 Task: Create a sub task Release to Production / Go Live for the task  Upgrade and migrate company data analytics to a cloud-based solution in the project AmberDrive , assign it to team member softage.3@softage.net and update the status of the sub task to  On Track  , set the priority of the sub task to Low
Action: Mouse moved to (587, 434)
Screenshot: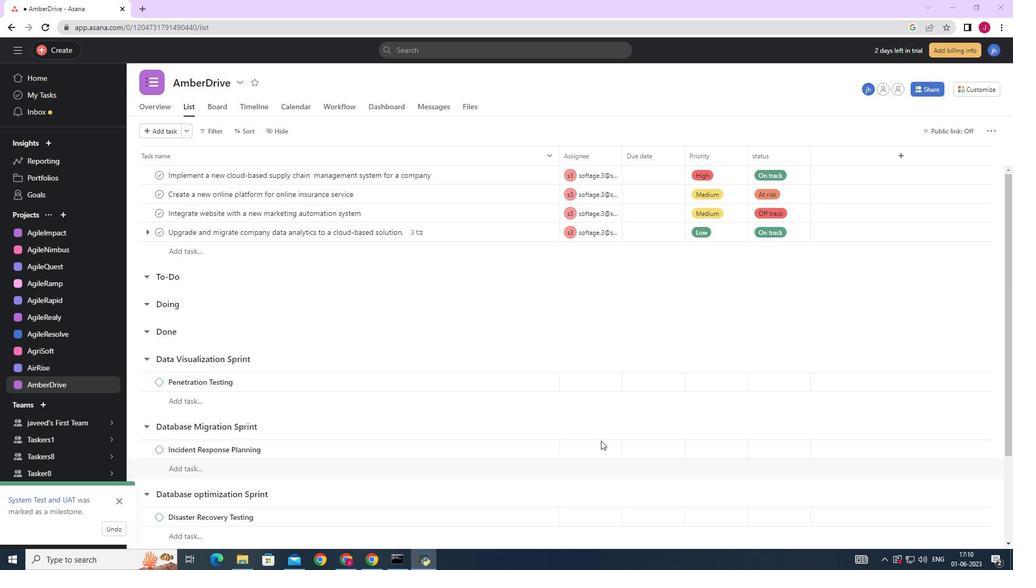 
Action: Mouse scrolled (587, 434) with delta (0, 0)
Screenshot: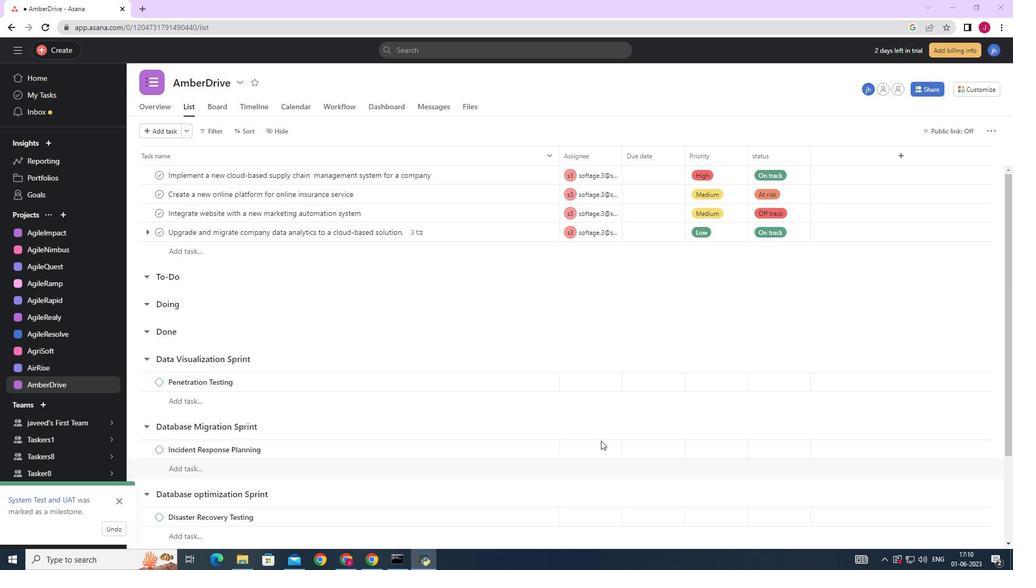 
Action: Mouse scrolled (587, 434) with delta (0, 0)
Screenshot: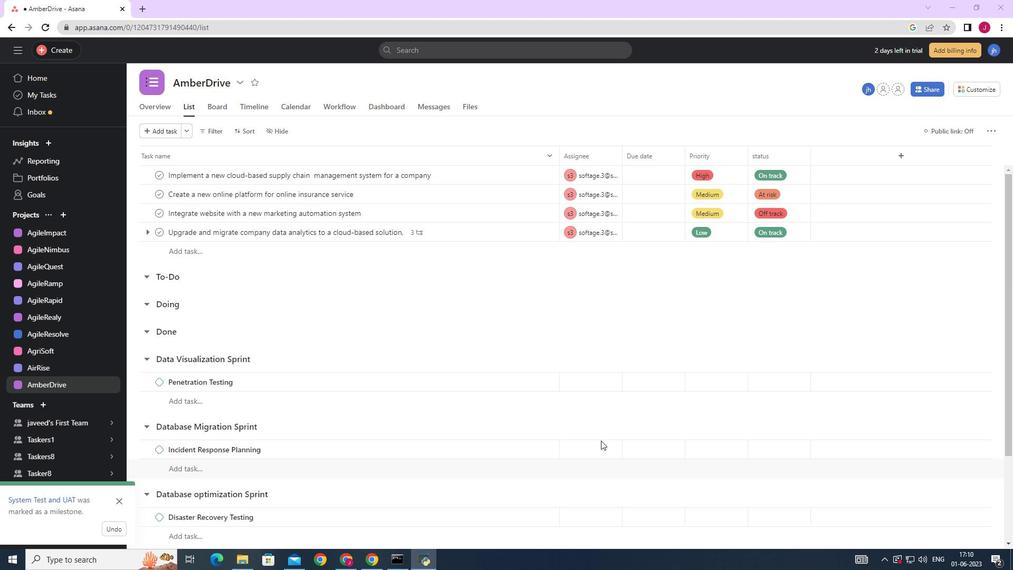 
Action: Mouse scrolled (587, 434) with delta (0, 0)
Screenshot: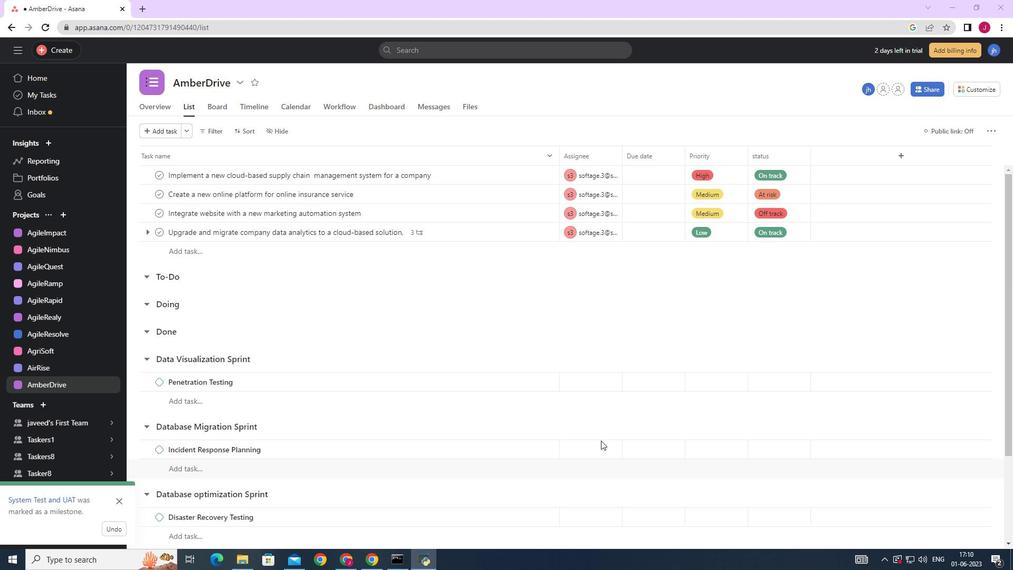 
Action: Mouse moved to (585, 434)
Screenshot: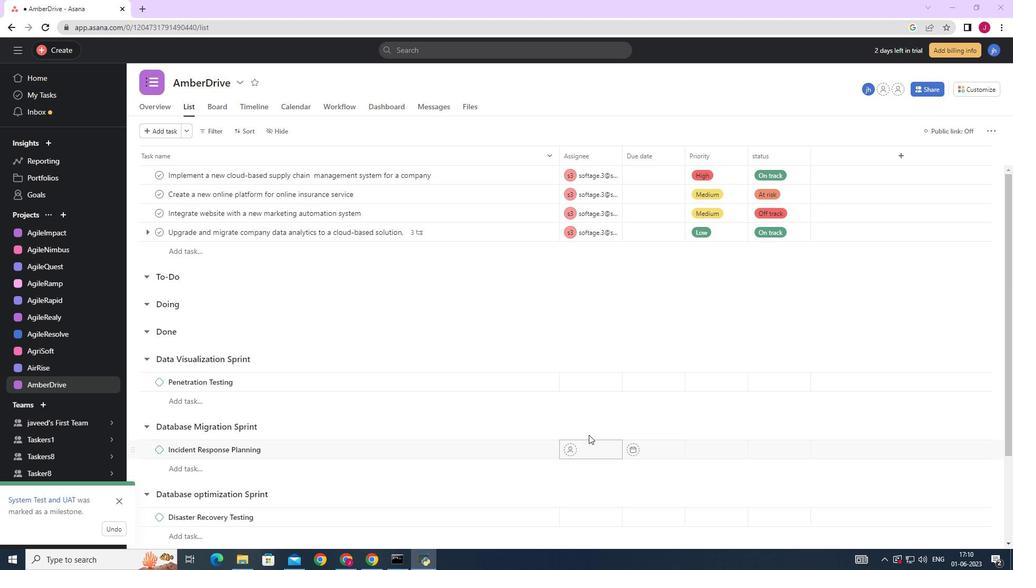 
Action: Mouse scrolled (586, 434) with delta (0, 0)
Screenshot: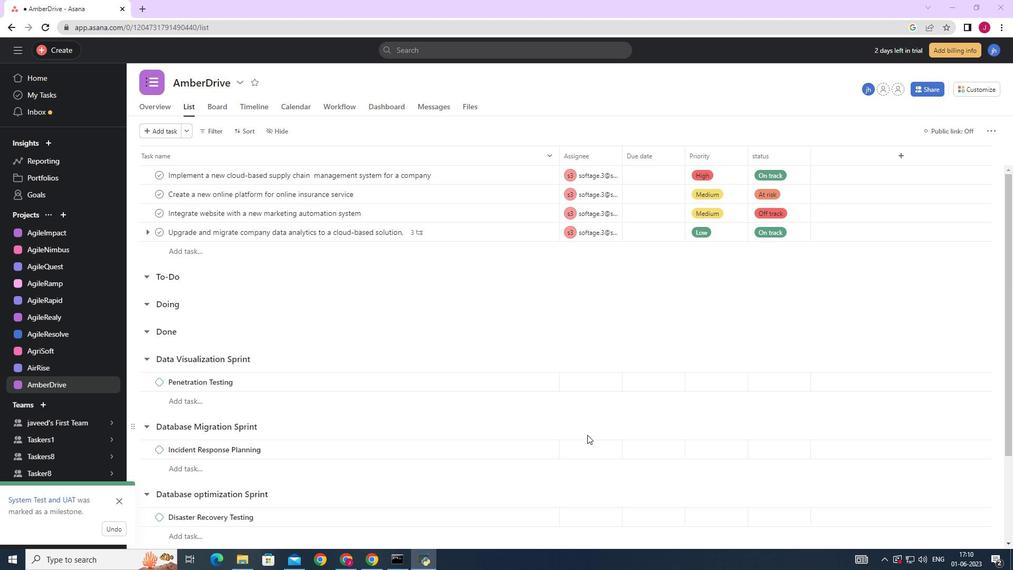 
Action: Mouse moved to (436, 306)
Screenshot: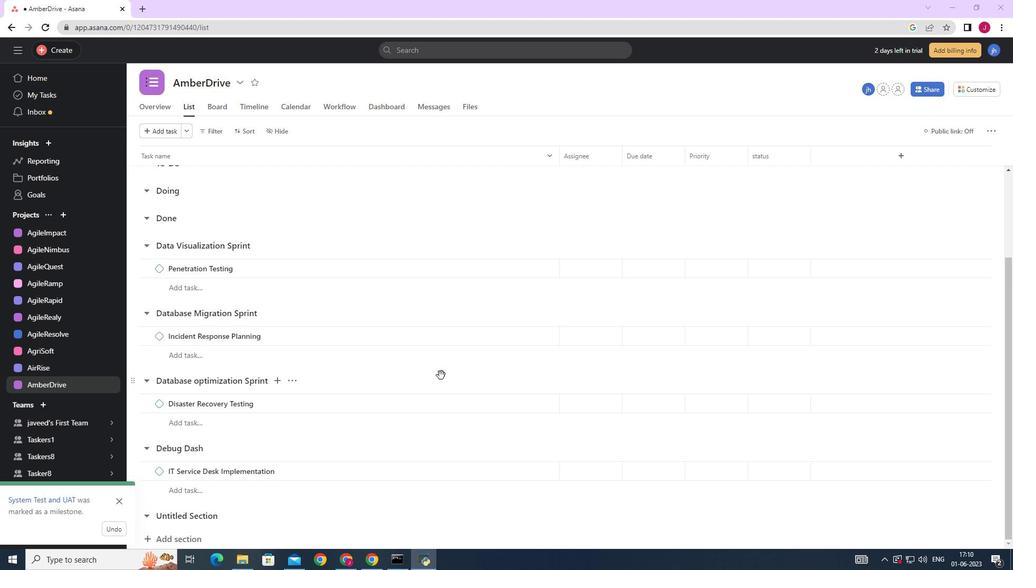 
Action: Mouse scrolled (441, 374) with delta (0, 0)
Screenshot: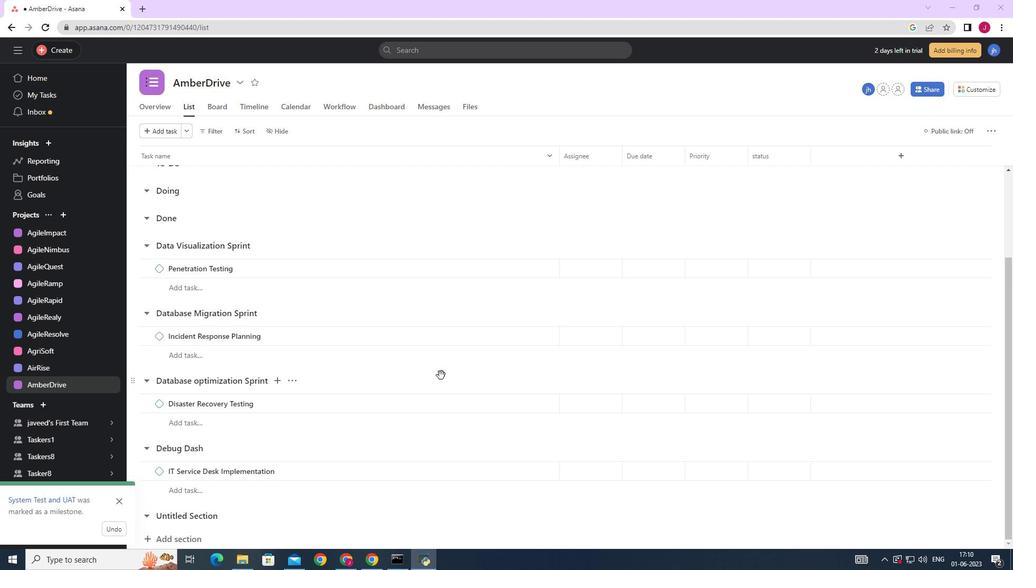 
Action: Mouse moved to (434, 288)
Screenshot: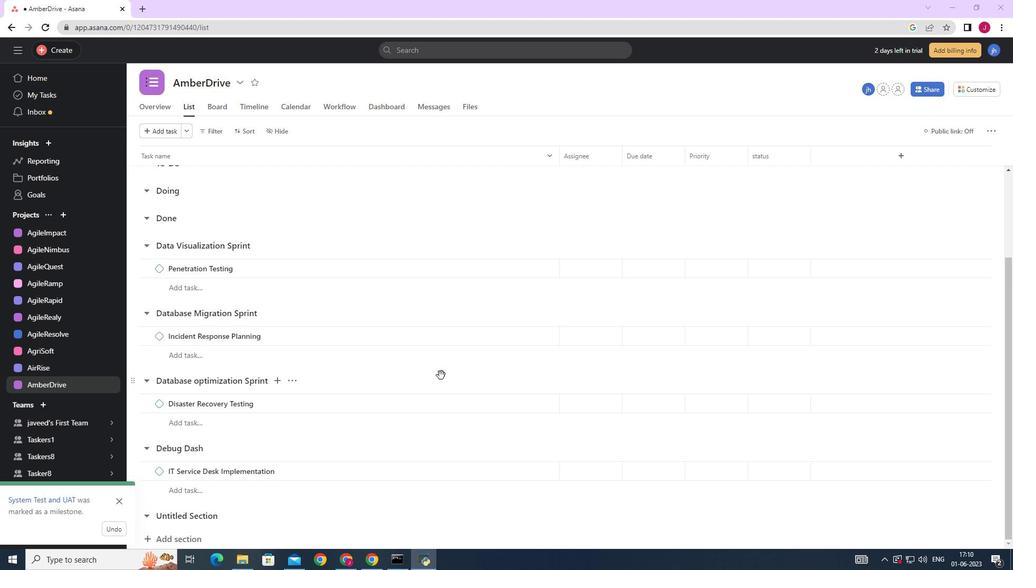 
Action: Mouse scrolled (440, 373) with delta (0, 0)
Screenshot: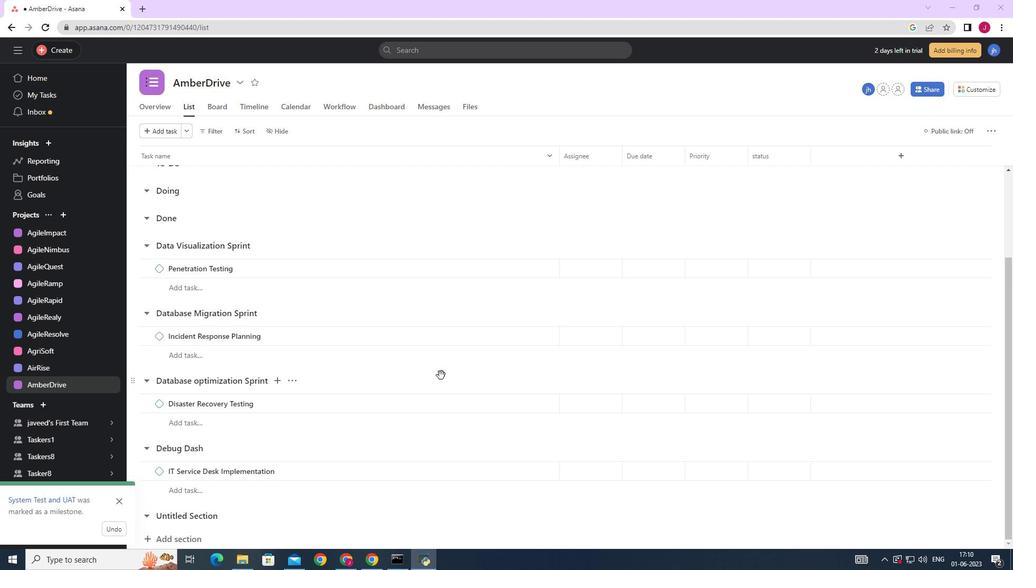 
Action: Mouse moved to (434, 282)
Screenshot: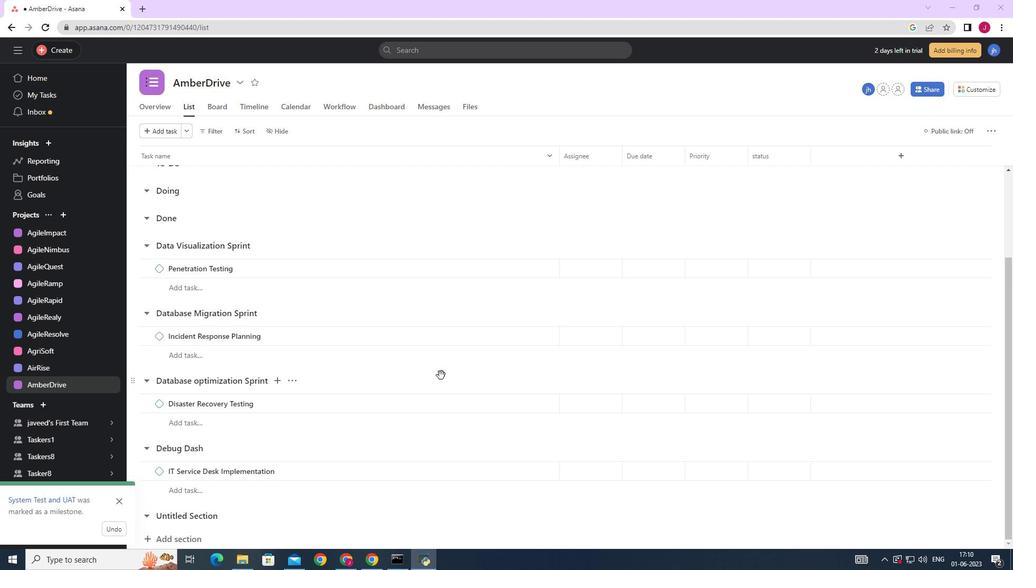 
Action: Mouse scrolled (439, 368) with delta (0, 0)
Screenshot: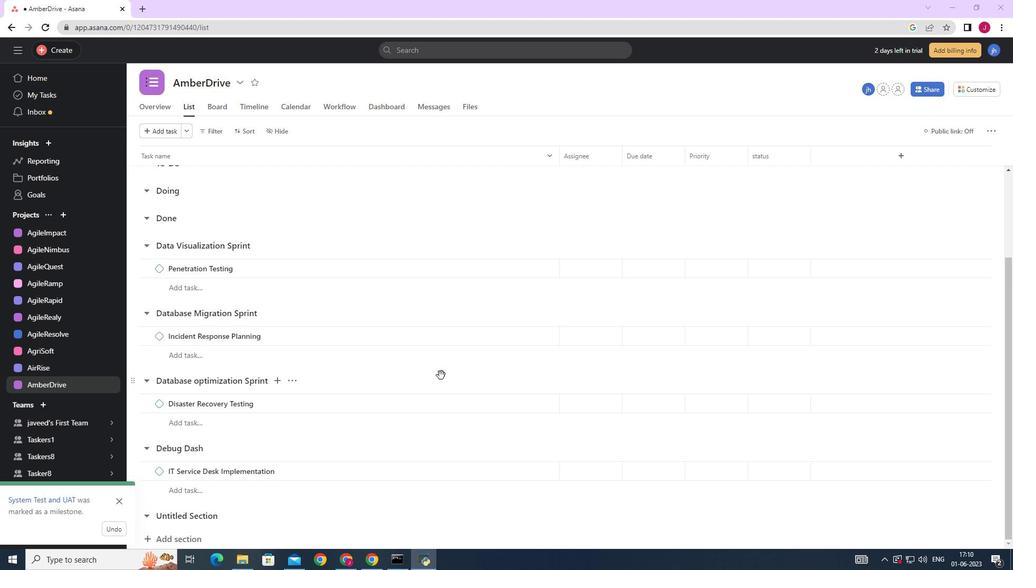 
Action: Mouse moved to (485, 235)
Screenshot: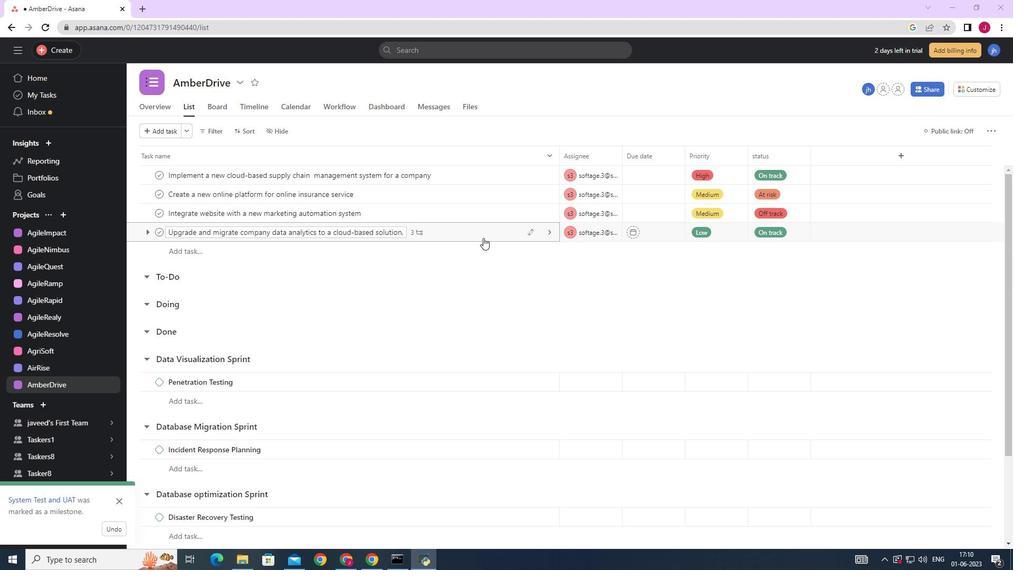 
Action: Mouse pressed left at (485, 235)
Screenshot: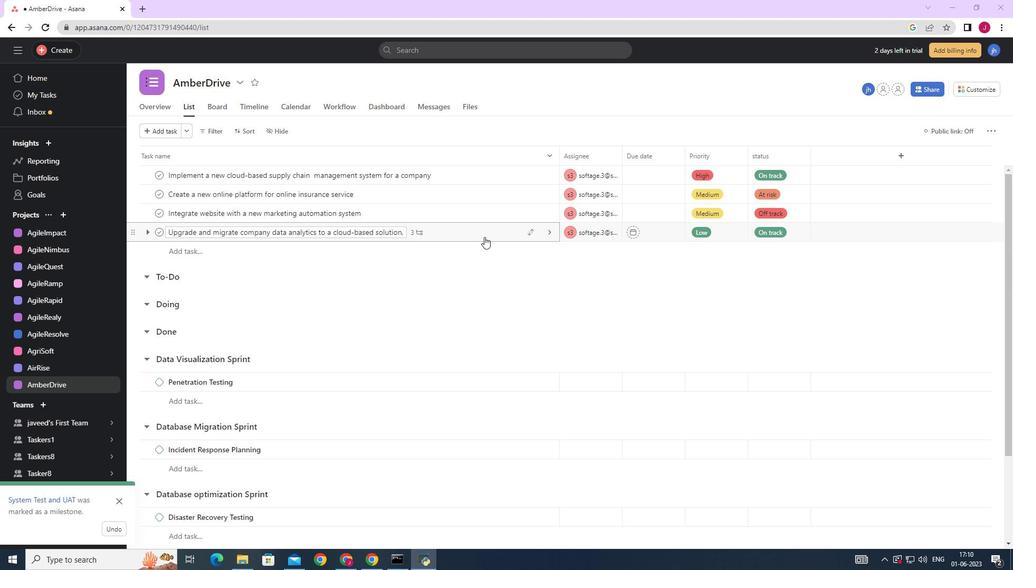 
Action: Mouse moved to (741, 335)
Screenshot: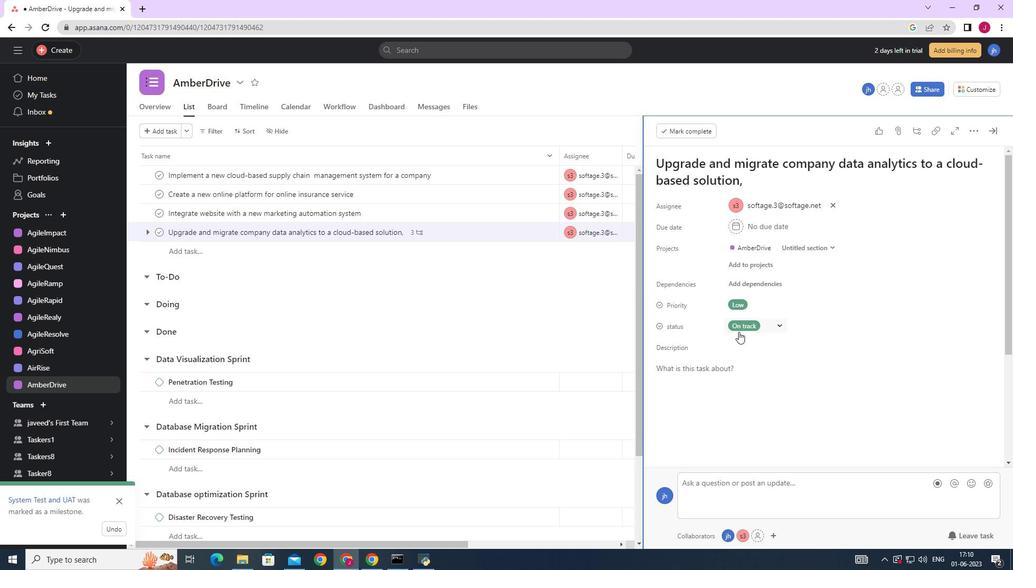 
Action: Mouse scrolled (740, 333) with delta (0, 0)
Screenshot: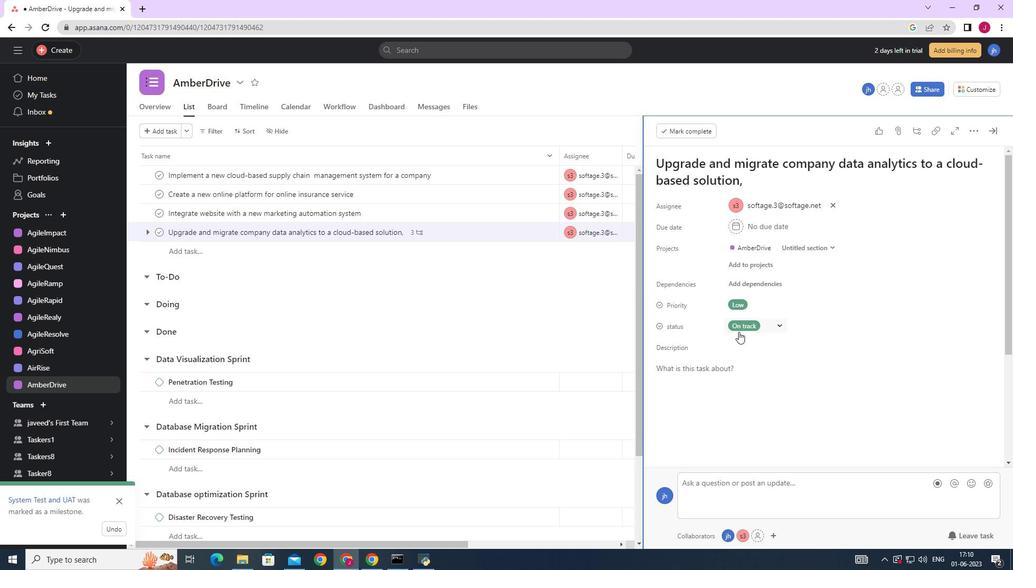
Action: Mouse moved to (741, 335)
Screenshot: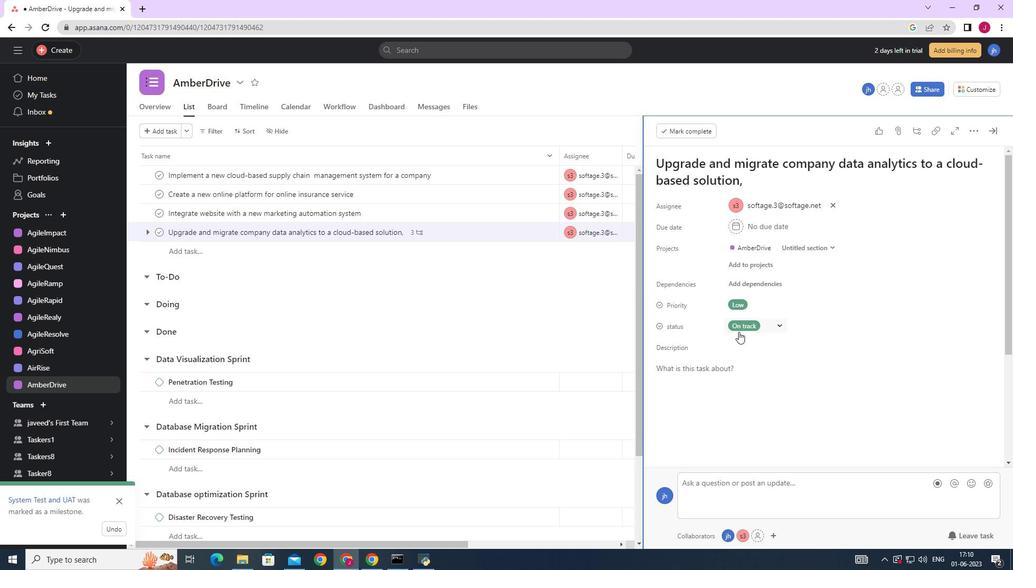 
Action: Mouse scrolled (740, 333) with delta (0, 0)
Screenshot: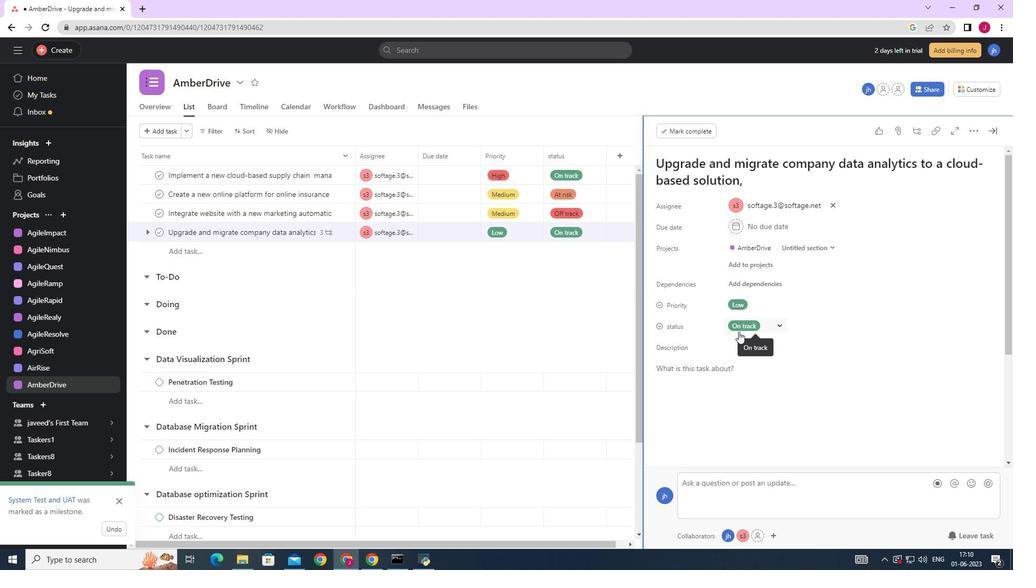 
Action: Mouse moved to (741, 335)
Screenshot: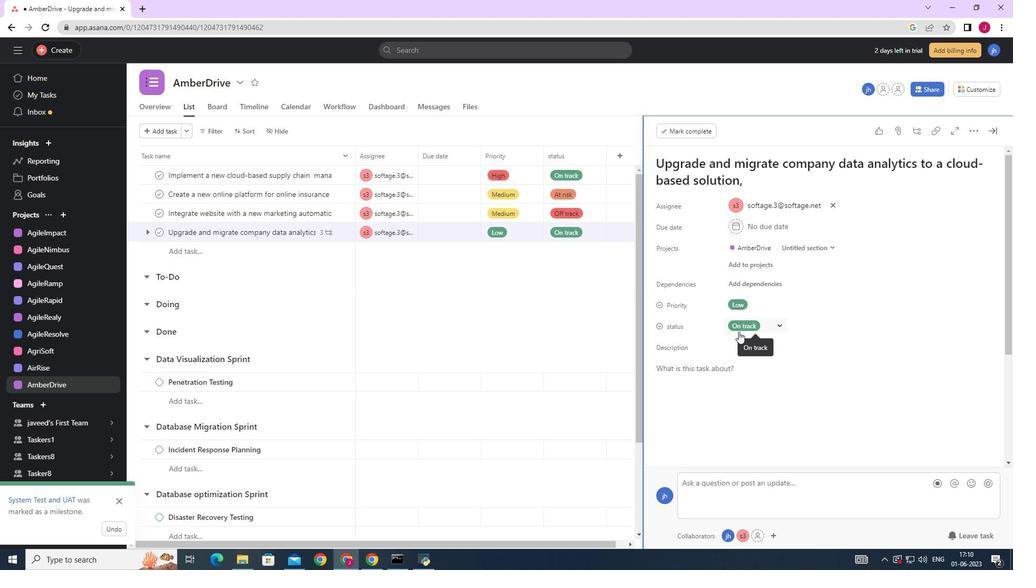 
Action: Mouse scrolled (740, 333) with delta (0, 0)
Screenshot: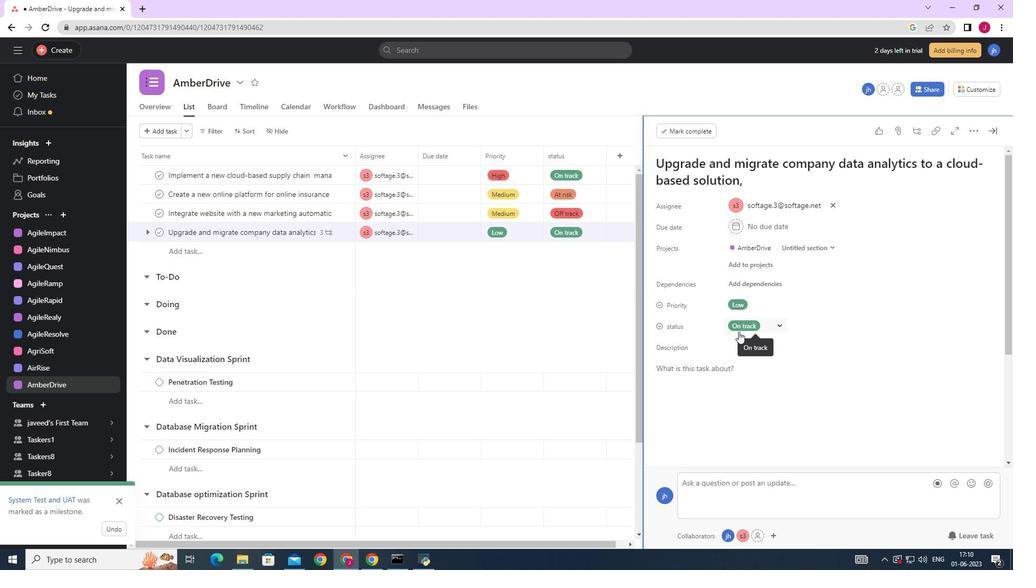 
Action: Mouse moved to (742, 337)
Screenshot: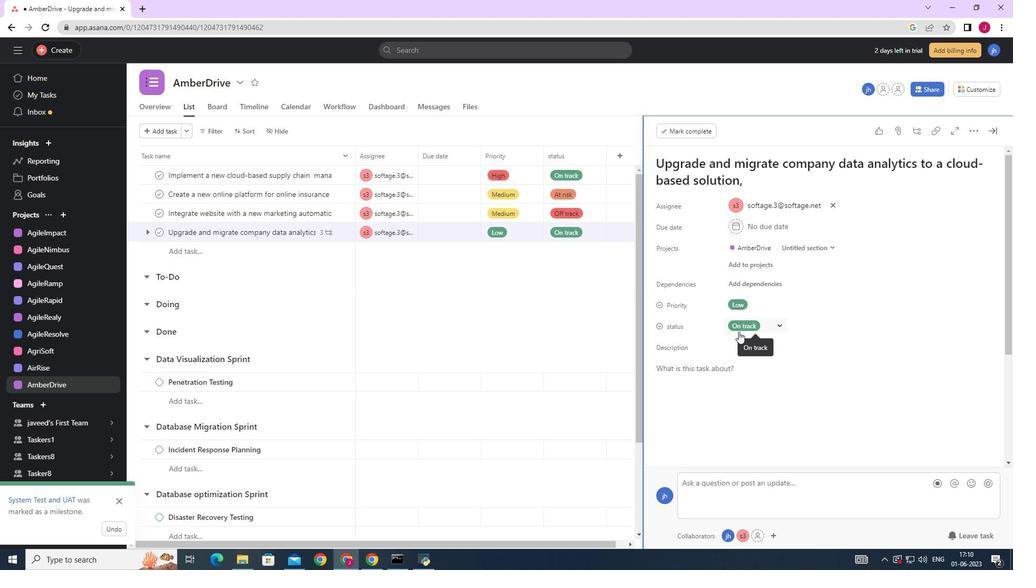
Action: Mouse scrolled (741, 334) with delta (0, 0)
Screenshot: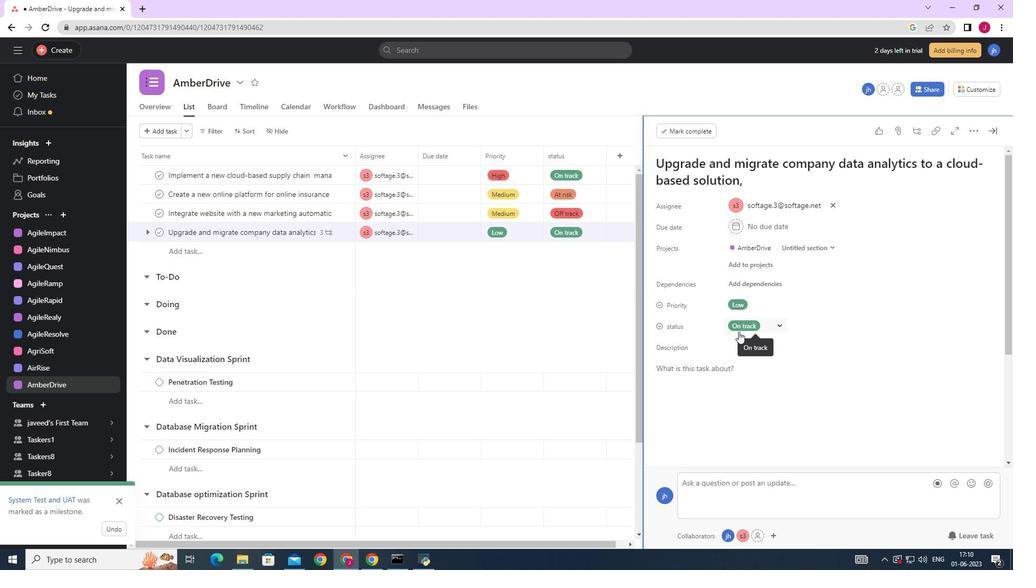 
Action: Mouse moved to (679, 382)
Screenshot: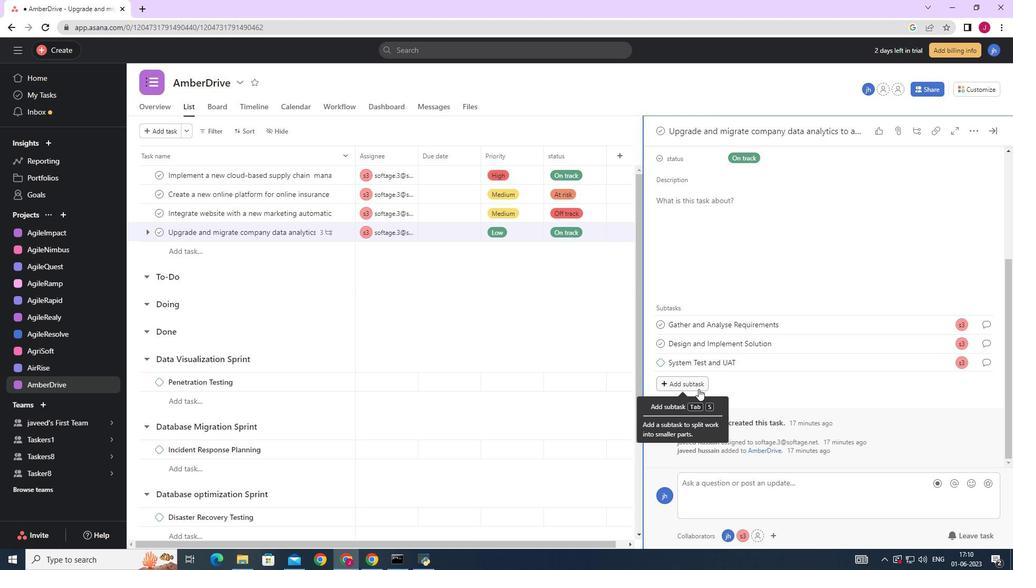 
Action: Mouse pressed left at (679, 382)
Screenshot: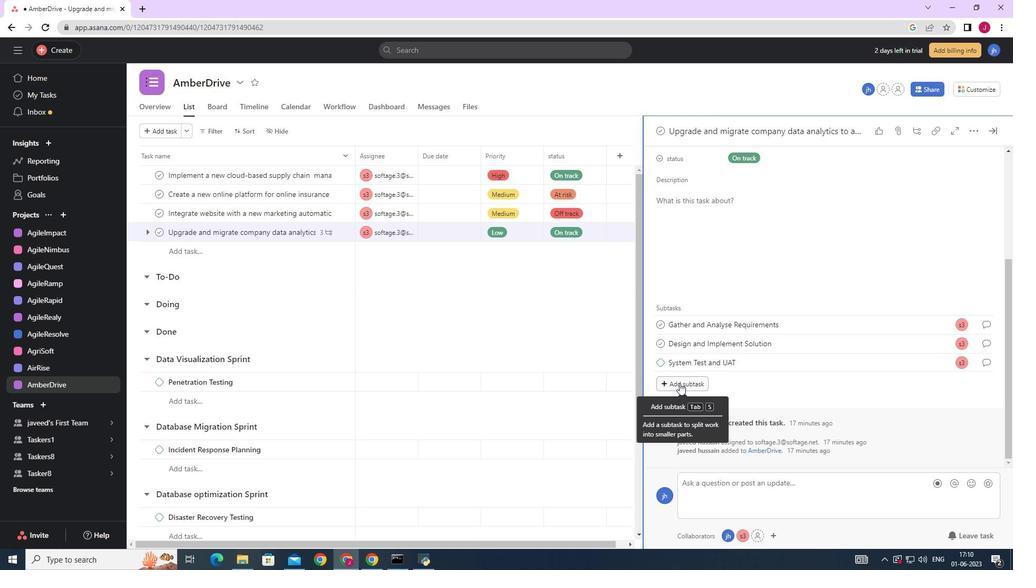 
Action: Key pressed <Key.caps_lock><Key.caps_lock>r<Key.caps_lock>ELEASE<Key.space>TO<Key.space><Key.caps_lock>p<Key.caps_lock>RODUCTION<Key.space>/<Key.space><Key.caps_lock>g<Key.caps_lock>O<Key.space><Key.caps_lock>l<Key.caps_lock>IVE
Screenshot: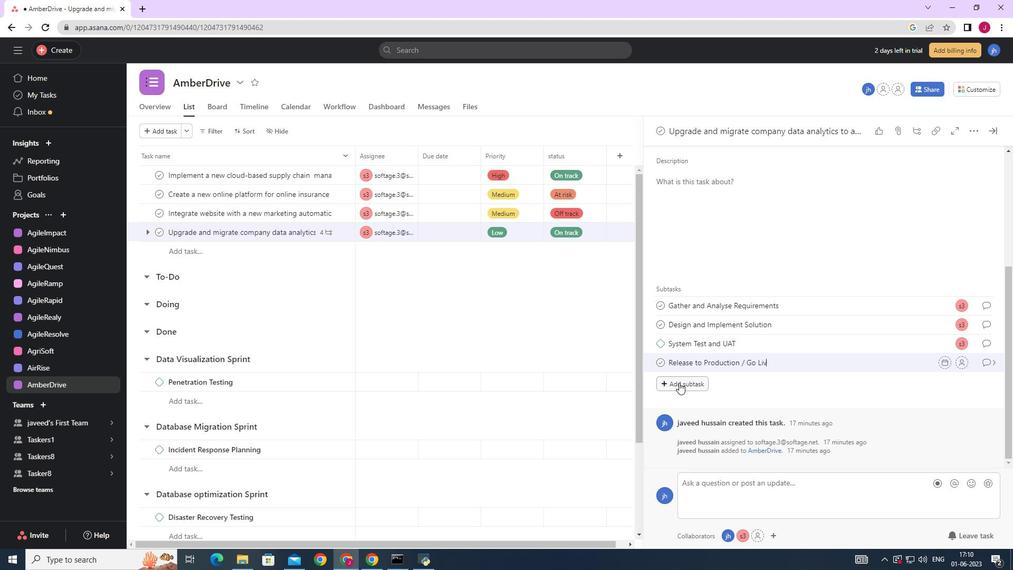 
Action: Mouse moved to (961, 364)
Screenshot: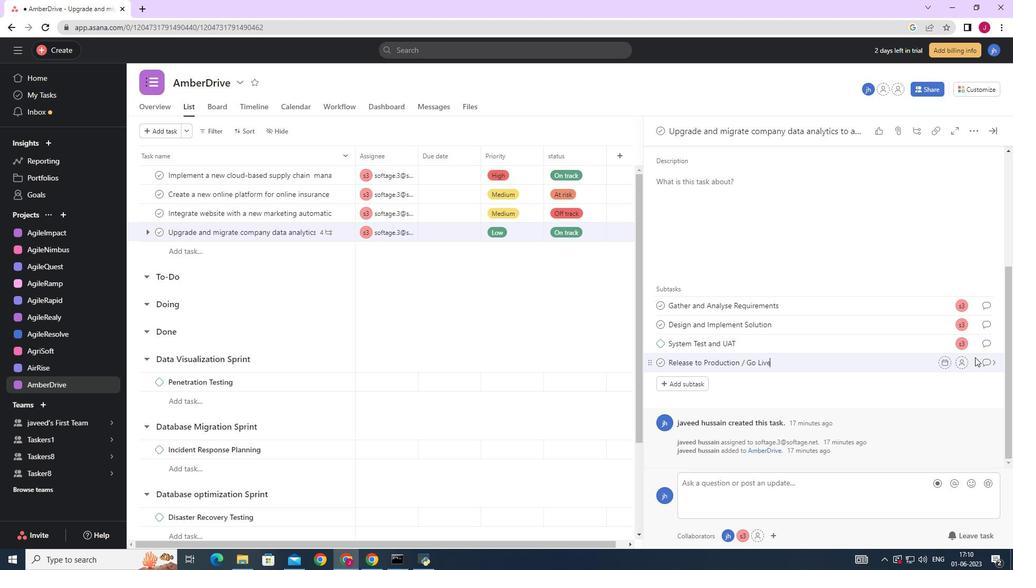 
Action: Mouse pressed left at (961, 364)
Screenshot: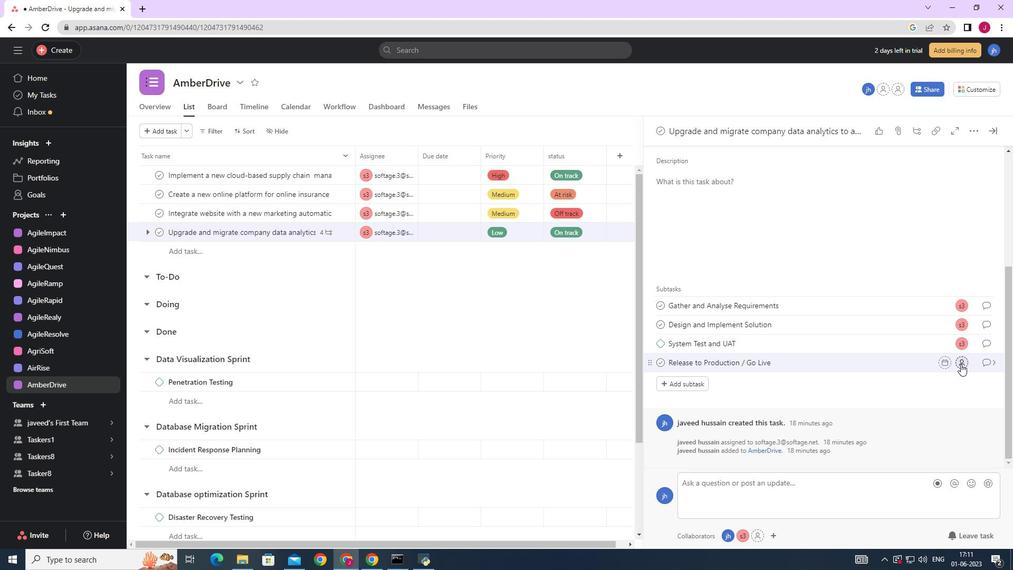 
Action: Mouse moved to (819, 405)
Screenshot: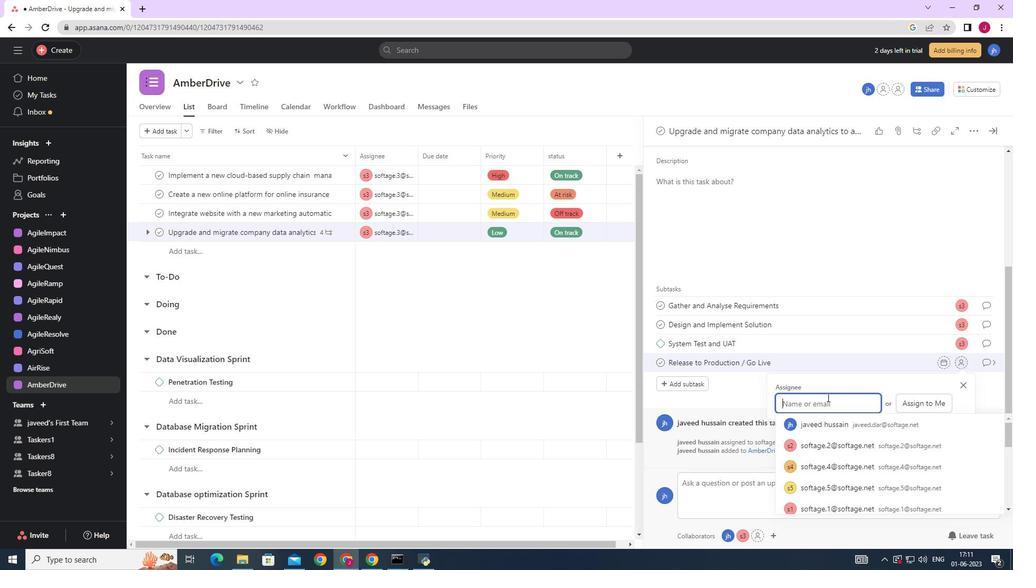 
Action: Key pressed SOFTAGE.3
Screenshot: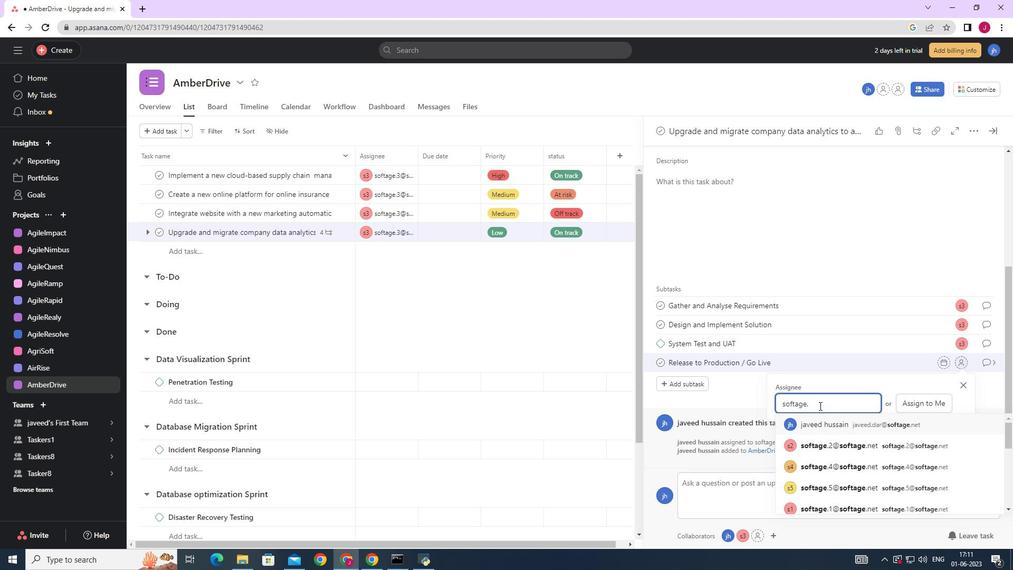 
Action: Mouse moved to (831, 423)
Screenshot: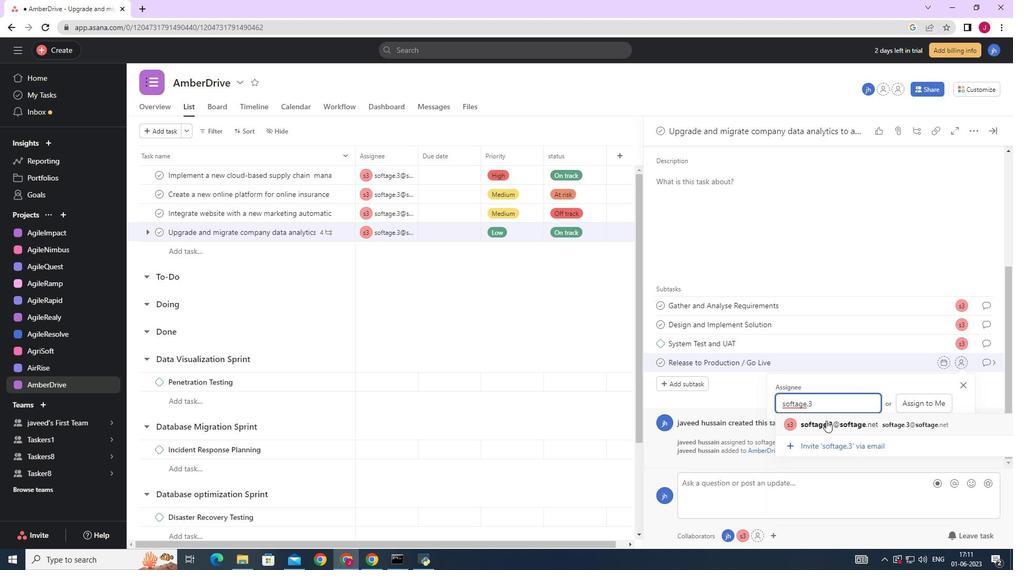 
Action: Mouse pressed left at (831, 423)
Screenshot: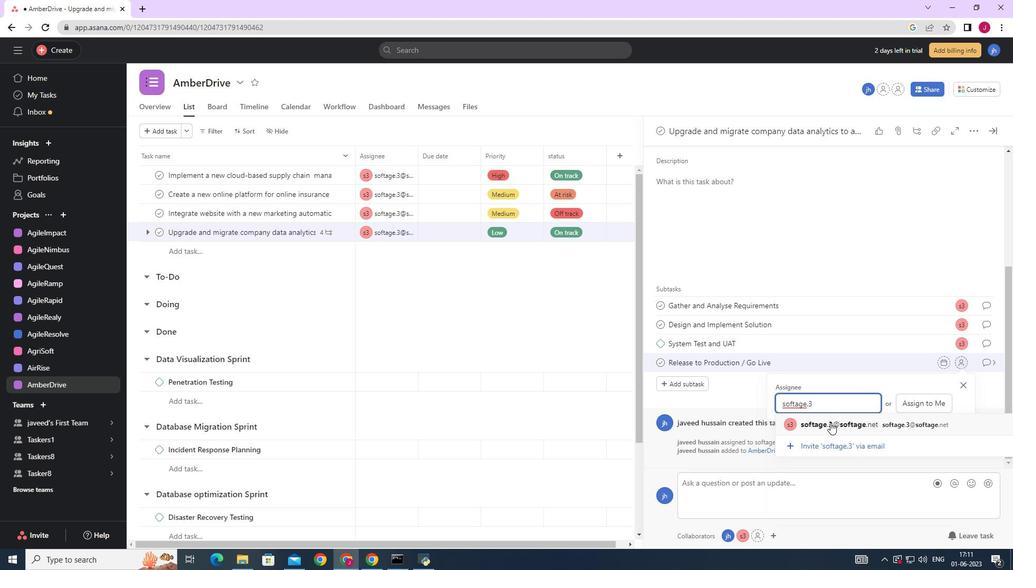 
Action: Mouse moved to (993, 361)
Screenshot: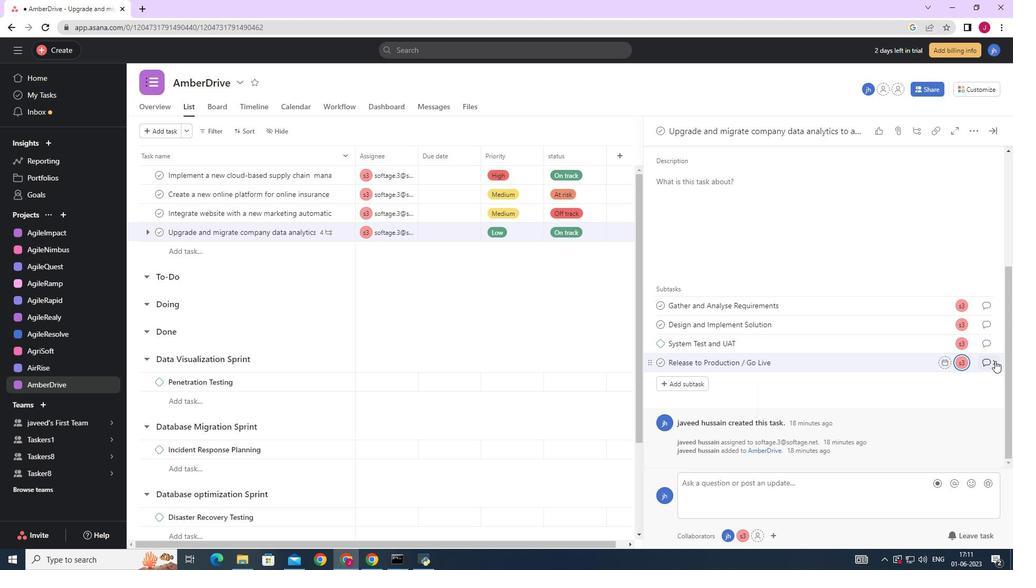 
Action: Mouse pressed left at (993, 361)
Screenshot: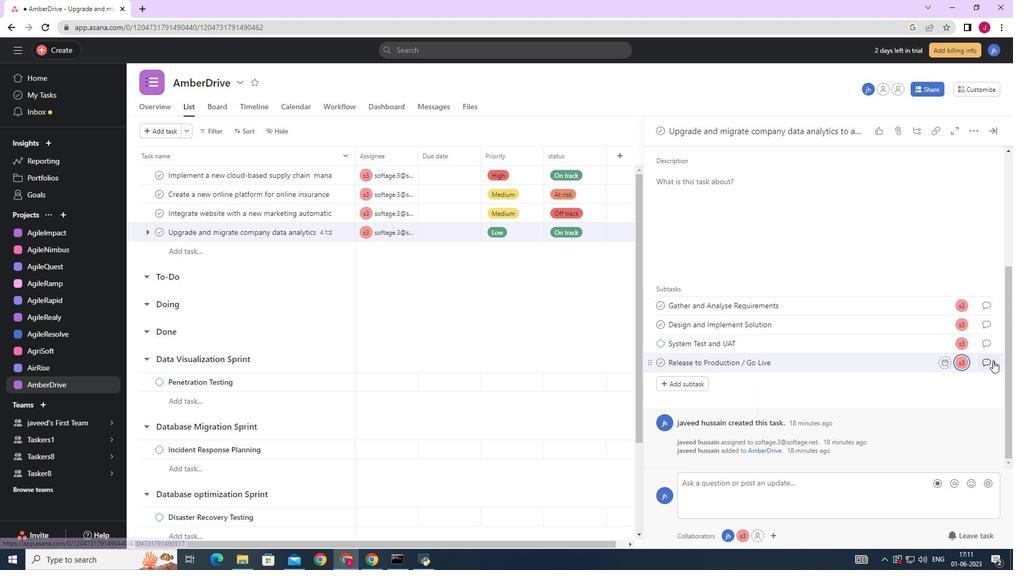 
Action: Mouse moved to (711, 277)
Screenshot: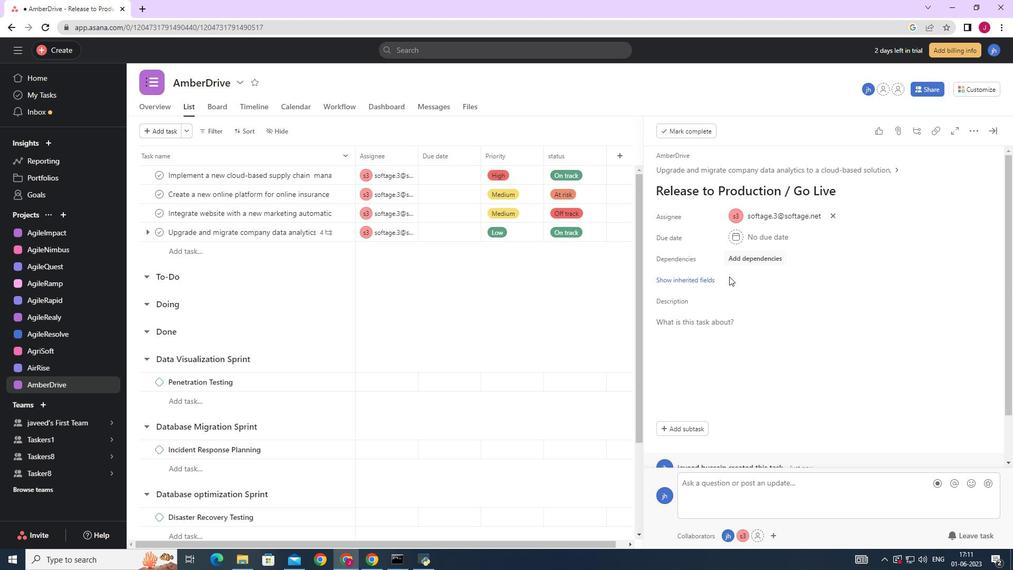 
Action: Mouse pressed left at (711, 277)
Screenshot: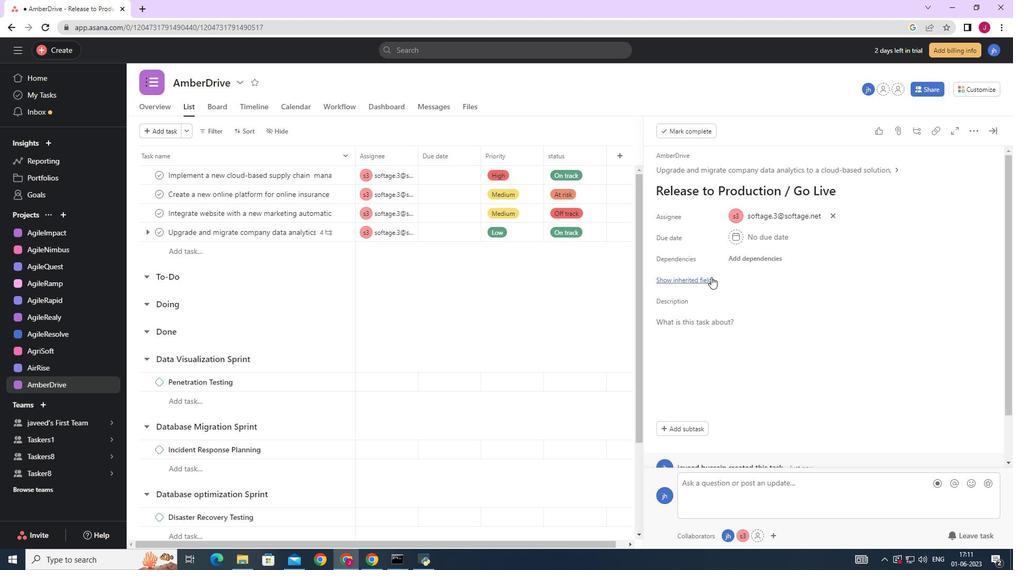 
Action: Mouse moved to (732, 295)
Screenshot: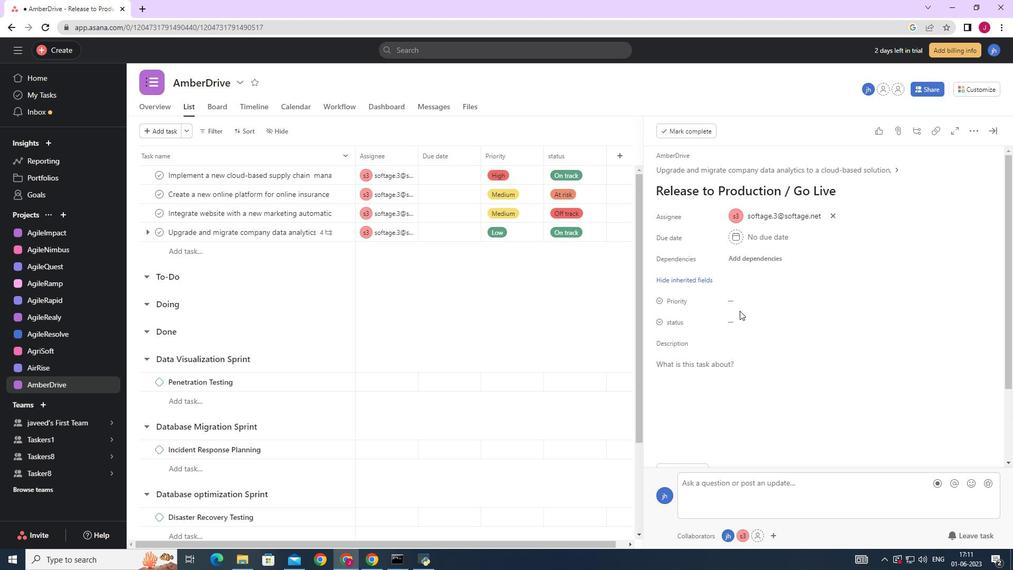 
Action: Mouse pressed left at (732, 295)
Screenshot: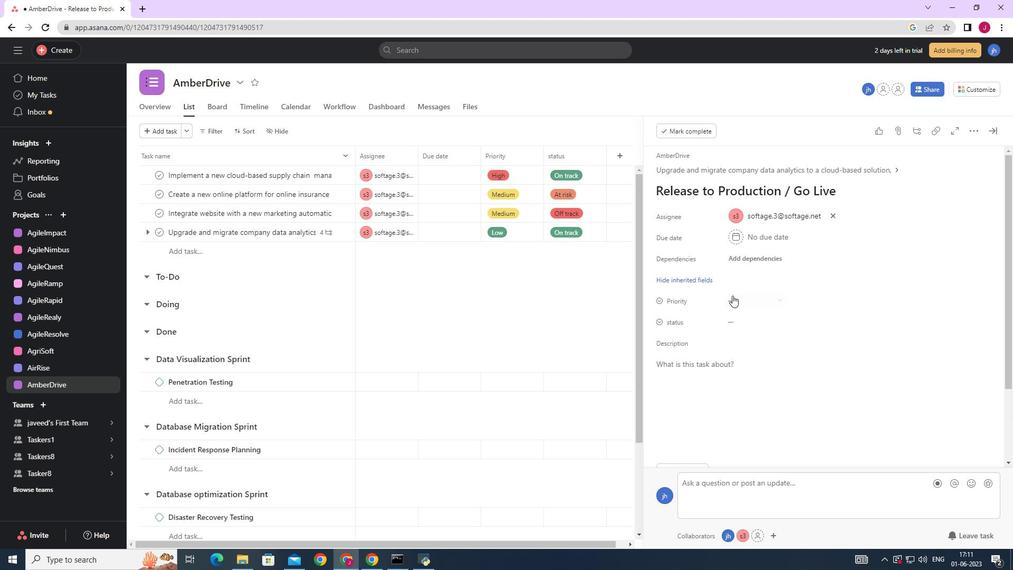 
Action: Mouse moved to (756, 375)
Screenshot: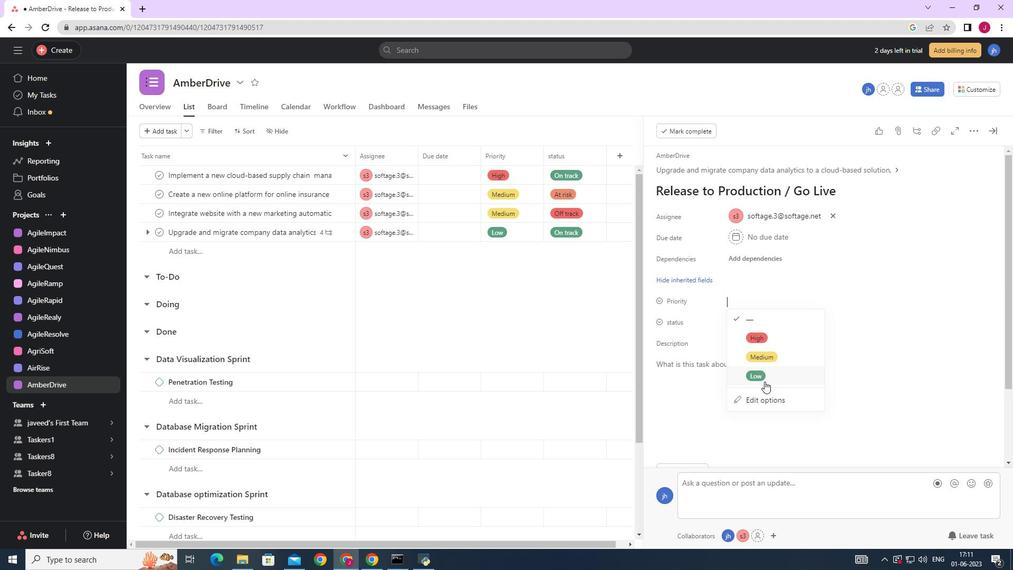 
Action: Mouse pressed left at (756, 375)
Screenshot: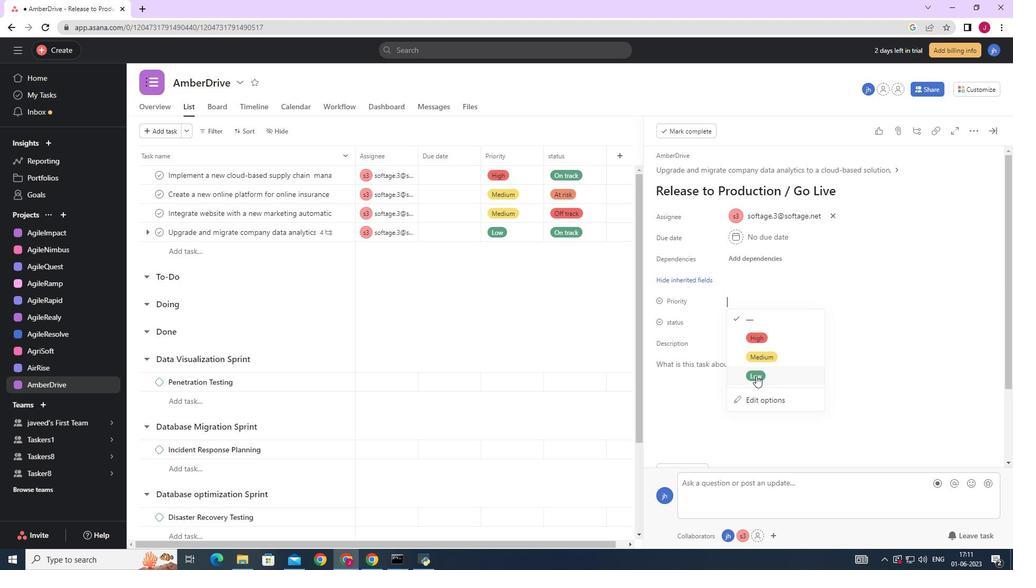 
Action: Mouse moved to (755, 325)
Screenshot: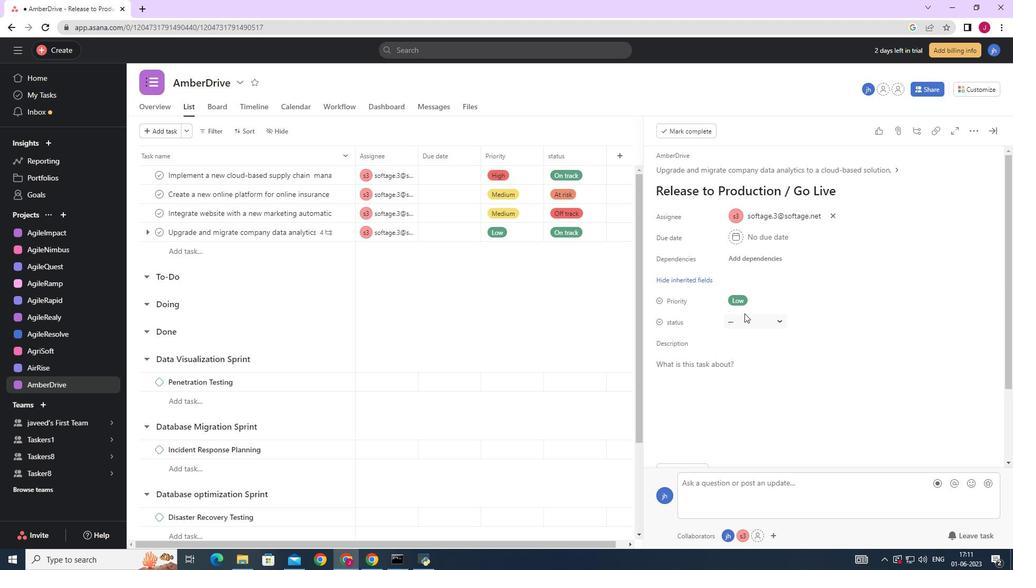 
Action: Mouse pressed left at (755, 325)
Screenshot: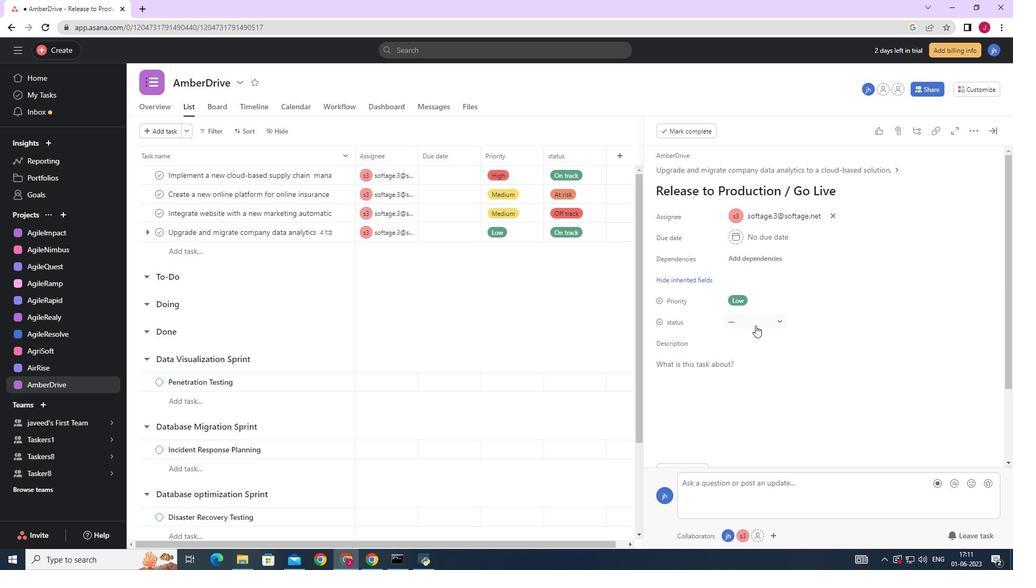 
Action: Mouse moved to (760, 355)
Screenshot: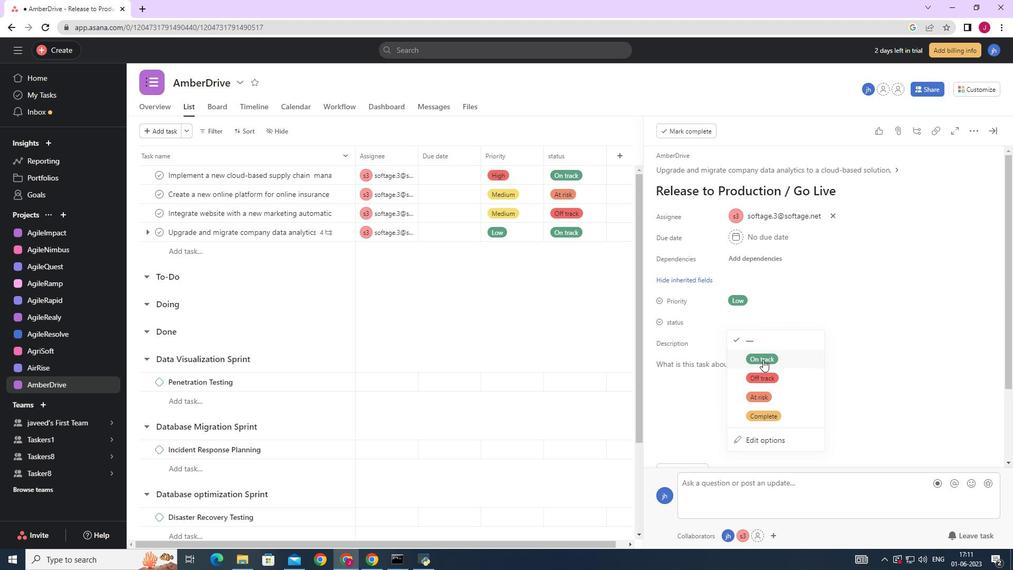
Action: Mouse pressed left at (760, 355)
Screenshot: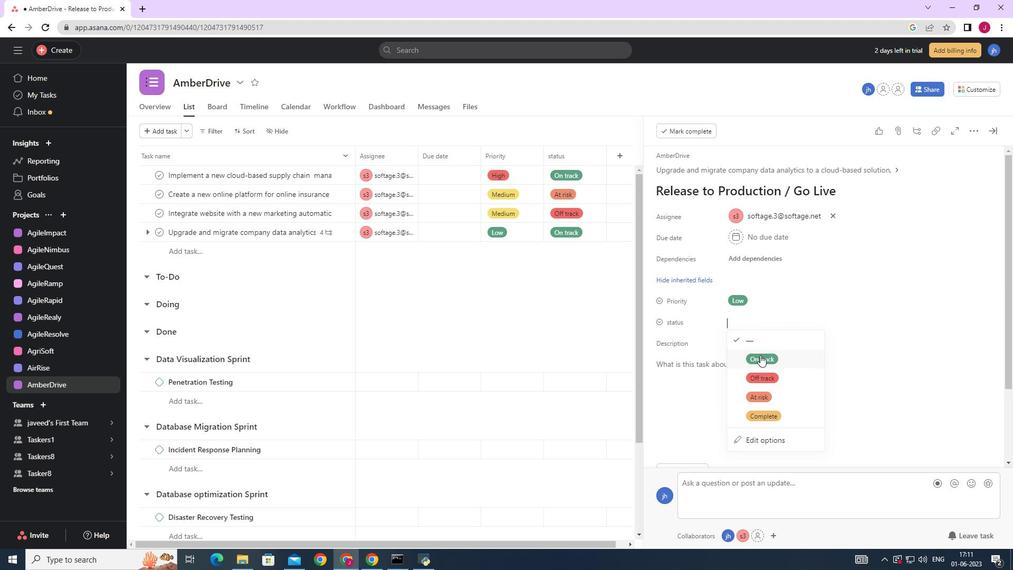 
Action: Mouse moved to (991, 128)
Screenshot: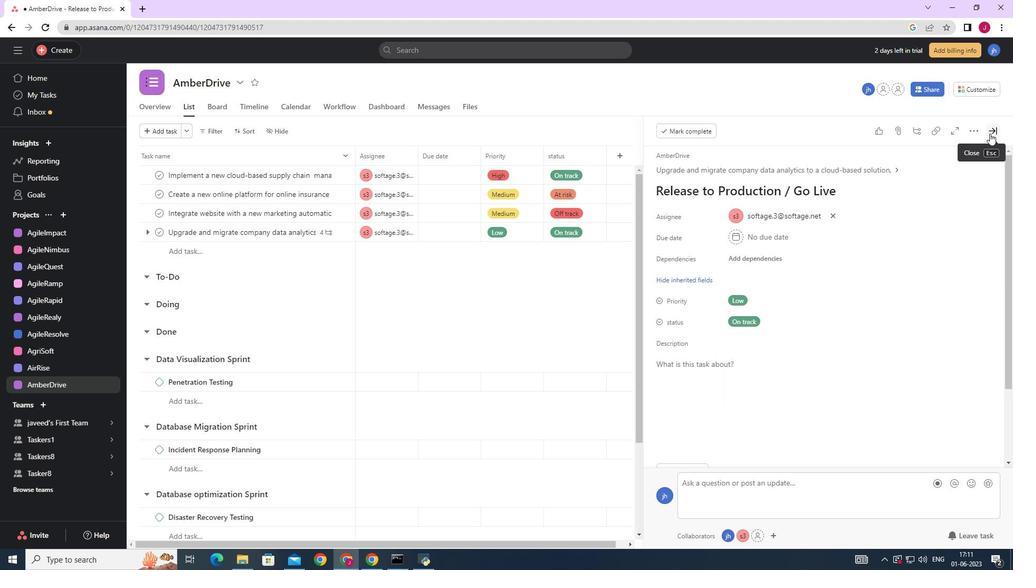 
Action: Mouse pressed left at (991, 128)
Screenshot: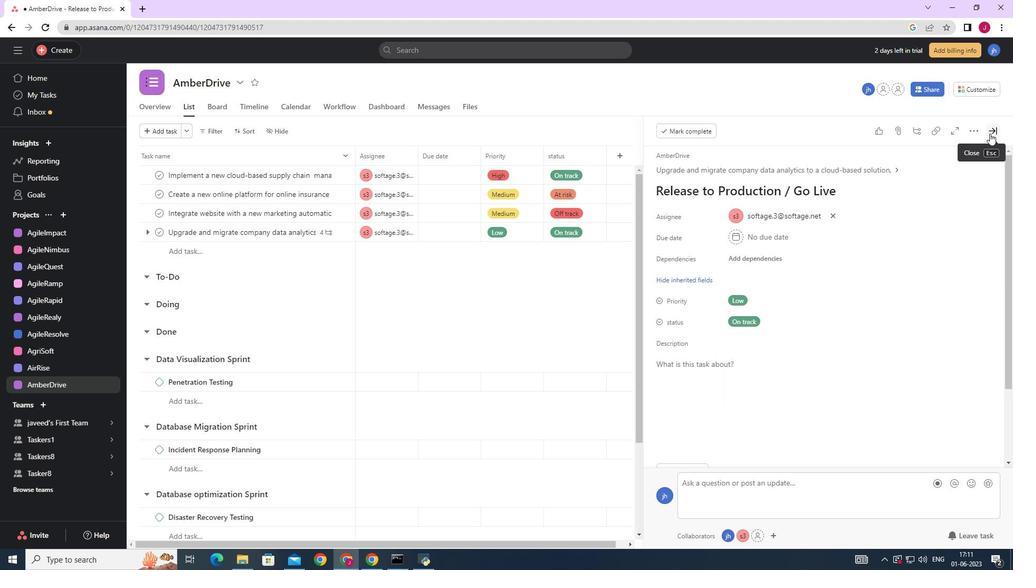 
